 Task: Find the repository "javascript" with the type "Public".
Action: Mouse moved to (1093, 87)
Screenshot: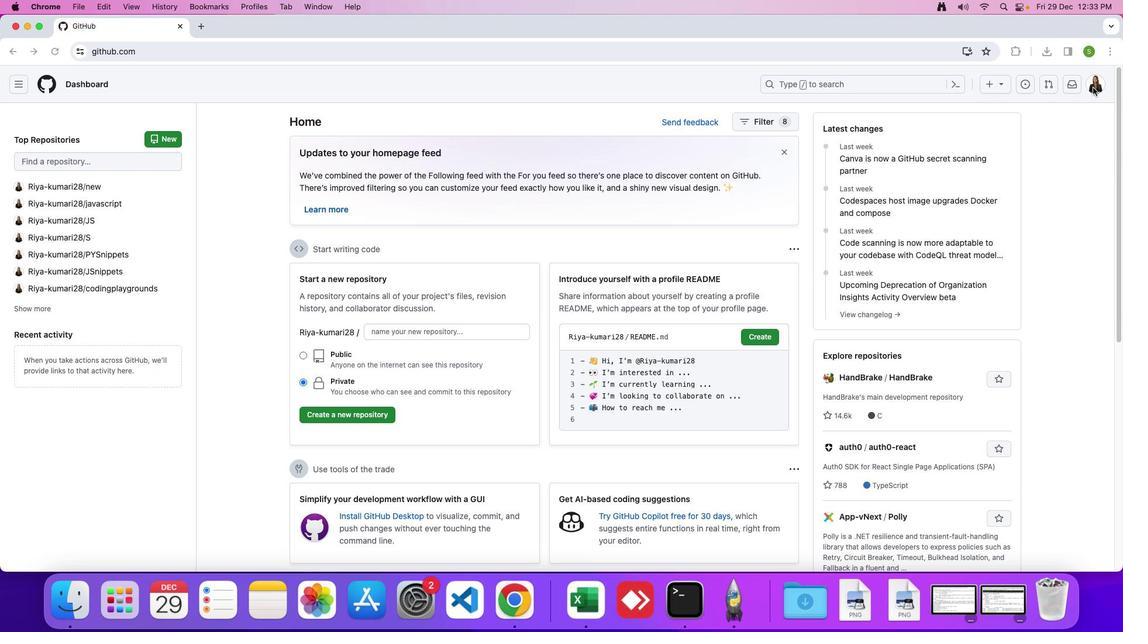
Action: Mouse pressed left at (1093, 87)
Screenshot: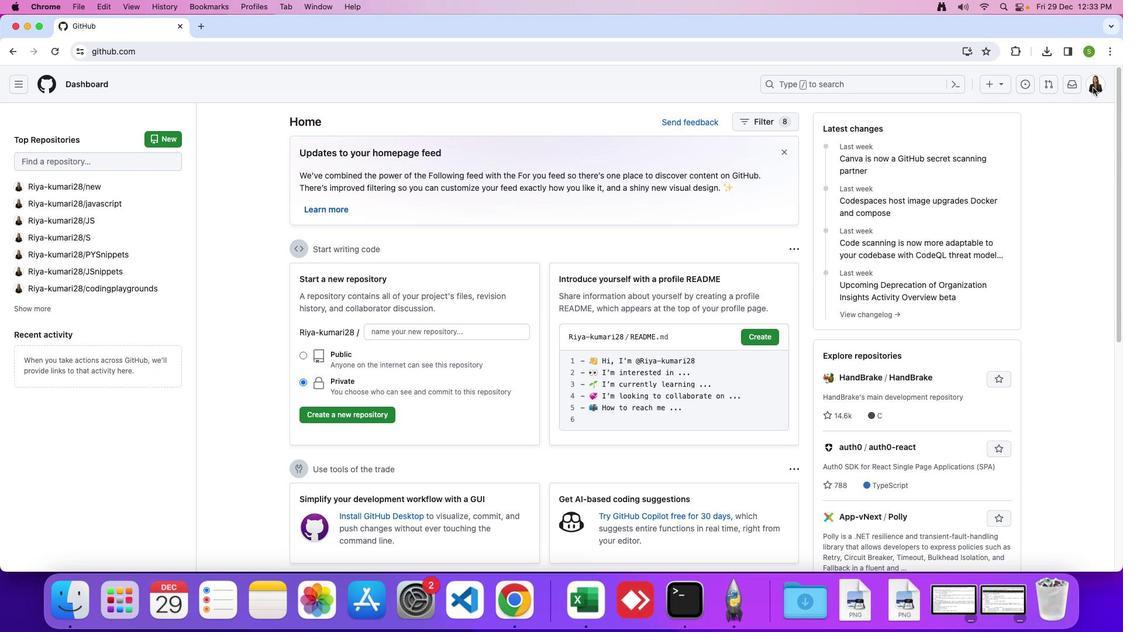 
Action: Mouse moved to (1094, 85)
Screenshot: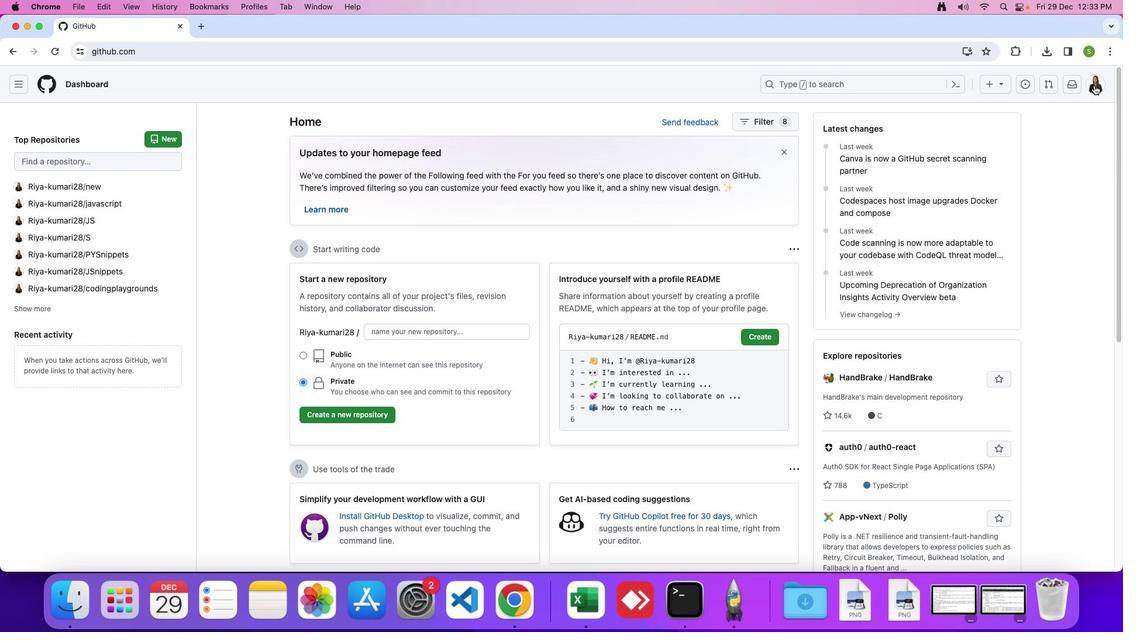 
Action: Mouse pressed left at (1094, 85)
Screenshot: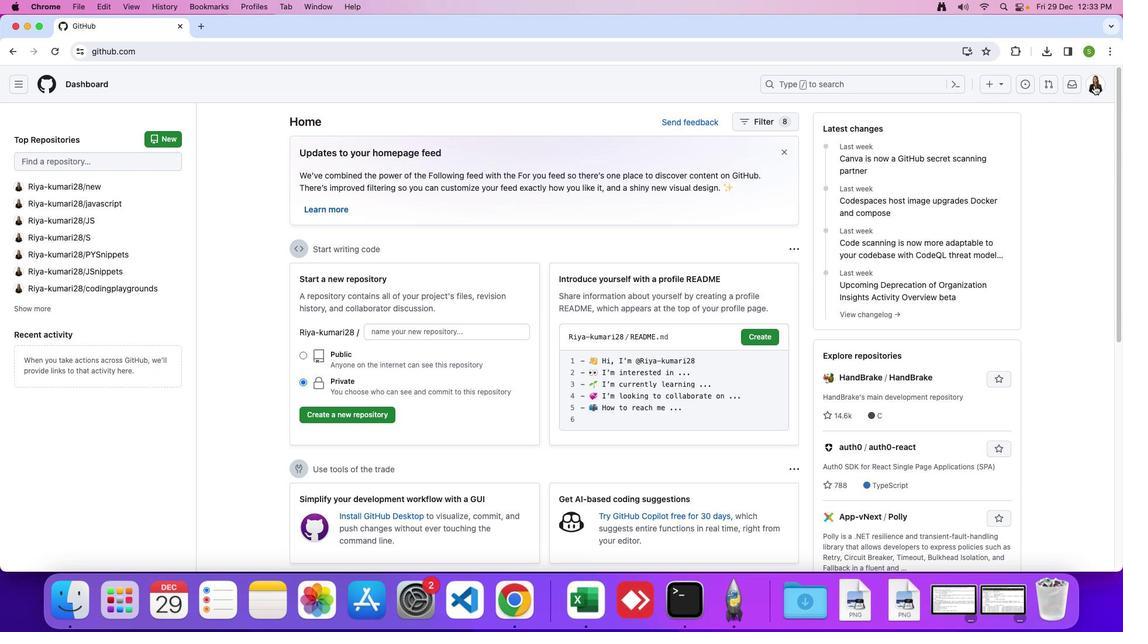 
Action: Mouse moved to (1010, 185)
Screenshot: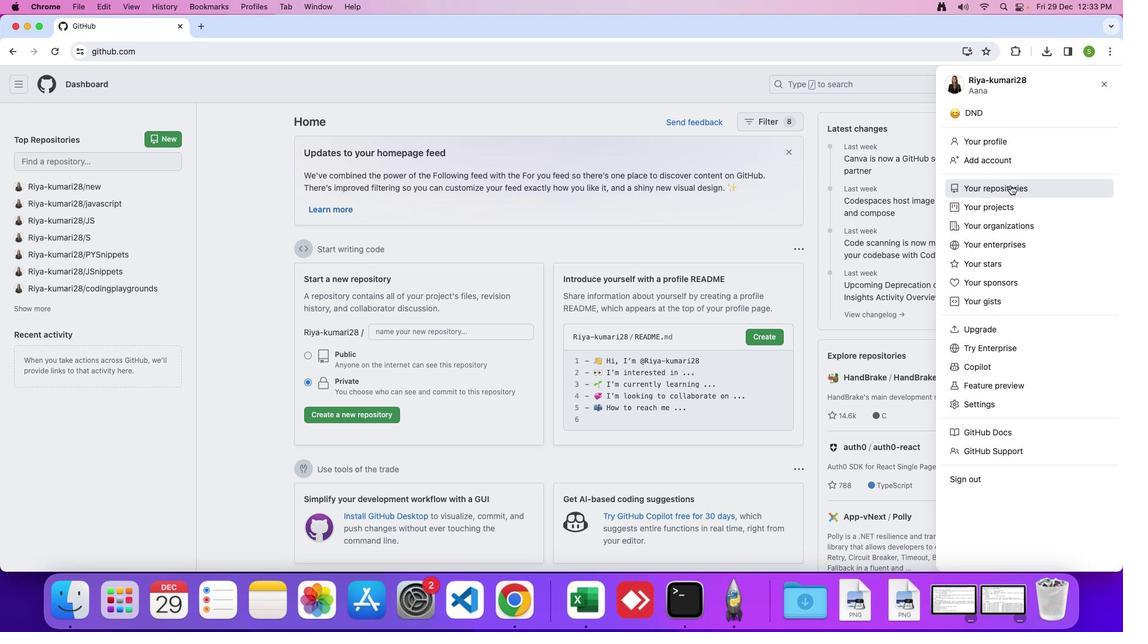 
Action: Mouse pressed left at (1010, 185)
Screenshot: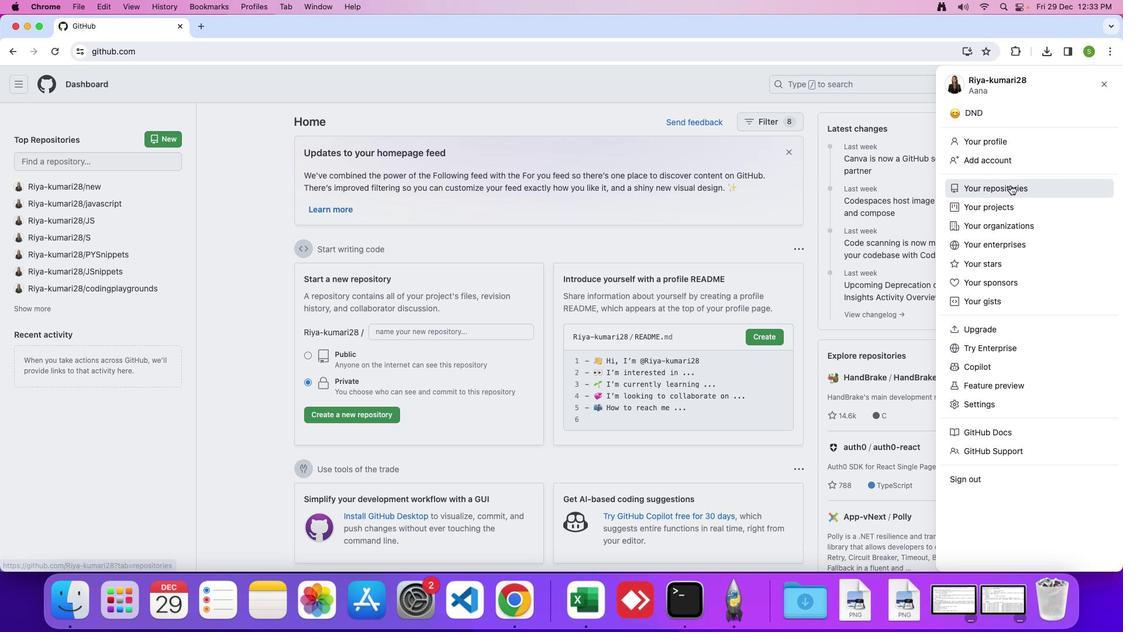 
Action: Mouse moved to (582, 146)
Screenshot: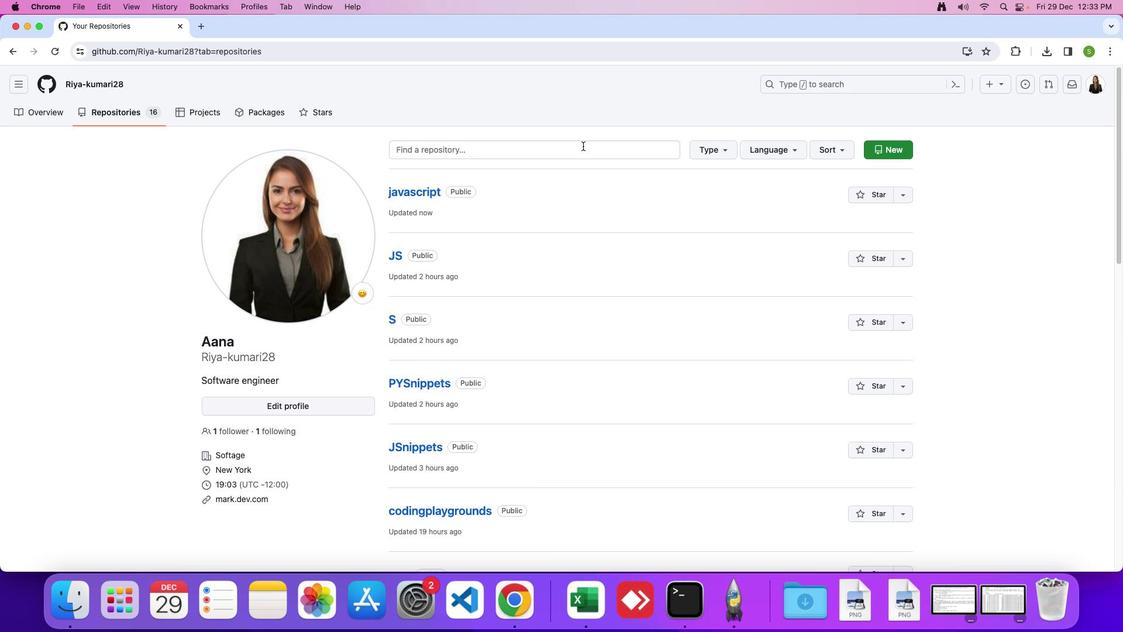 
Action: Mouse pressed left at (582, 146)
Screenshot: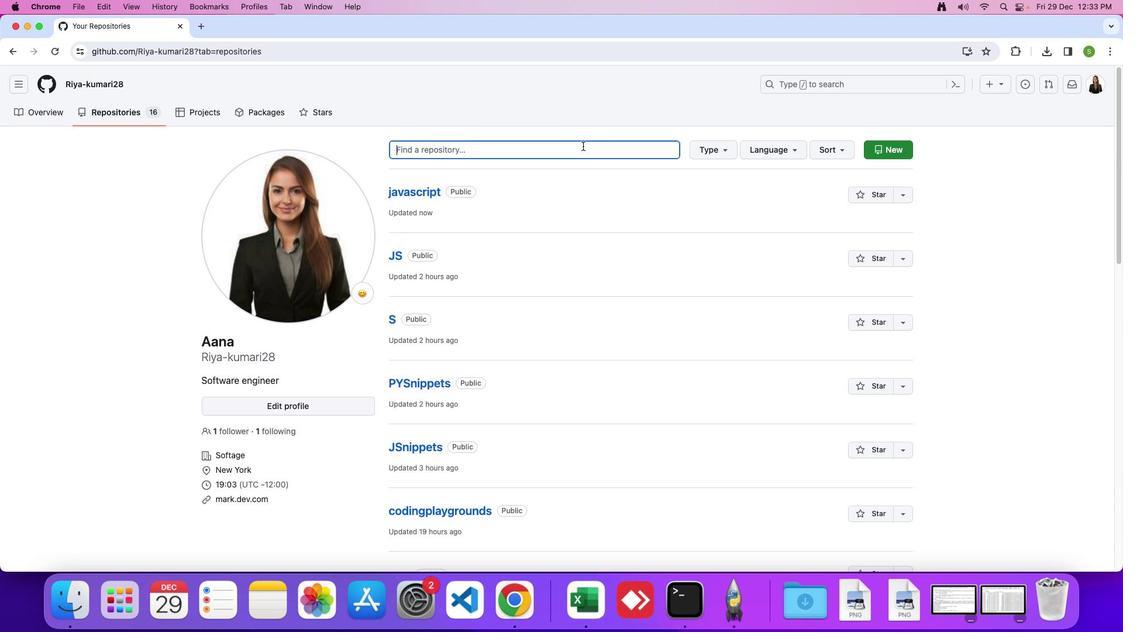 
Action: Mouse moved to (582, 146)
Screenshot: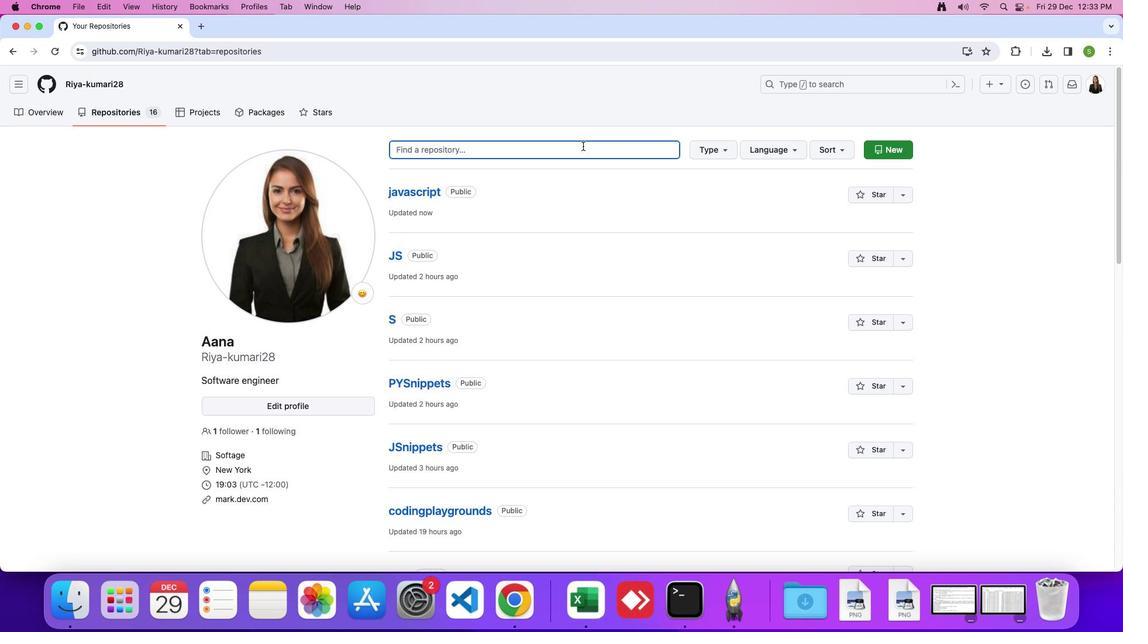 
Action: Key pressed 'J'Key.caps_lock'a''v''s''c''r''i''p''t'
Screenshot: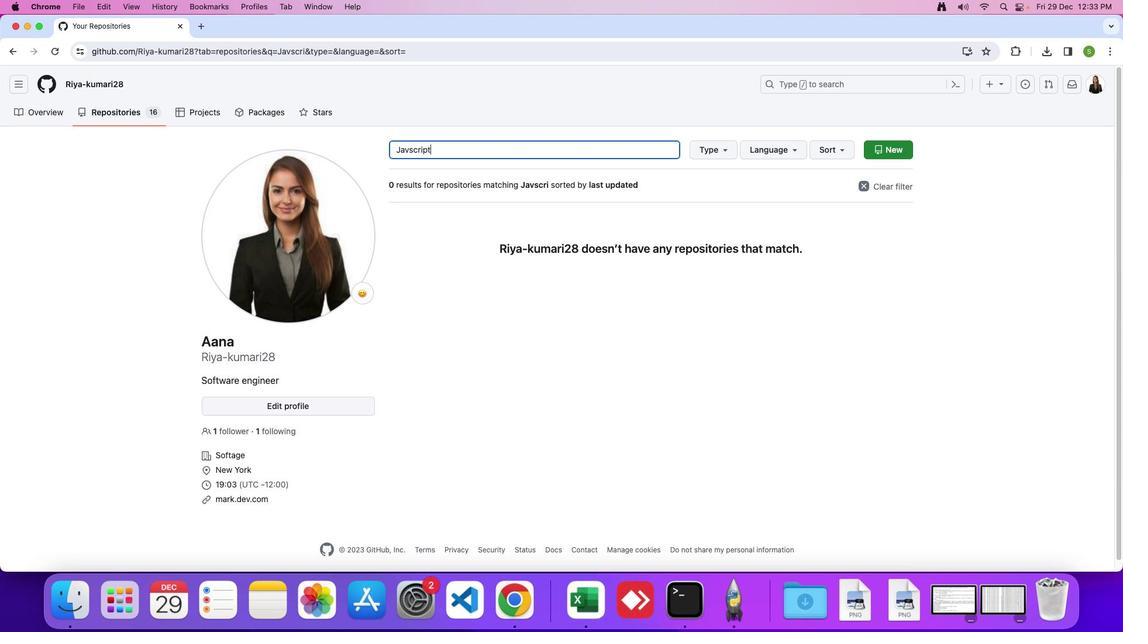 
Action: Mouse moved to (401, 148)
Screenshot: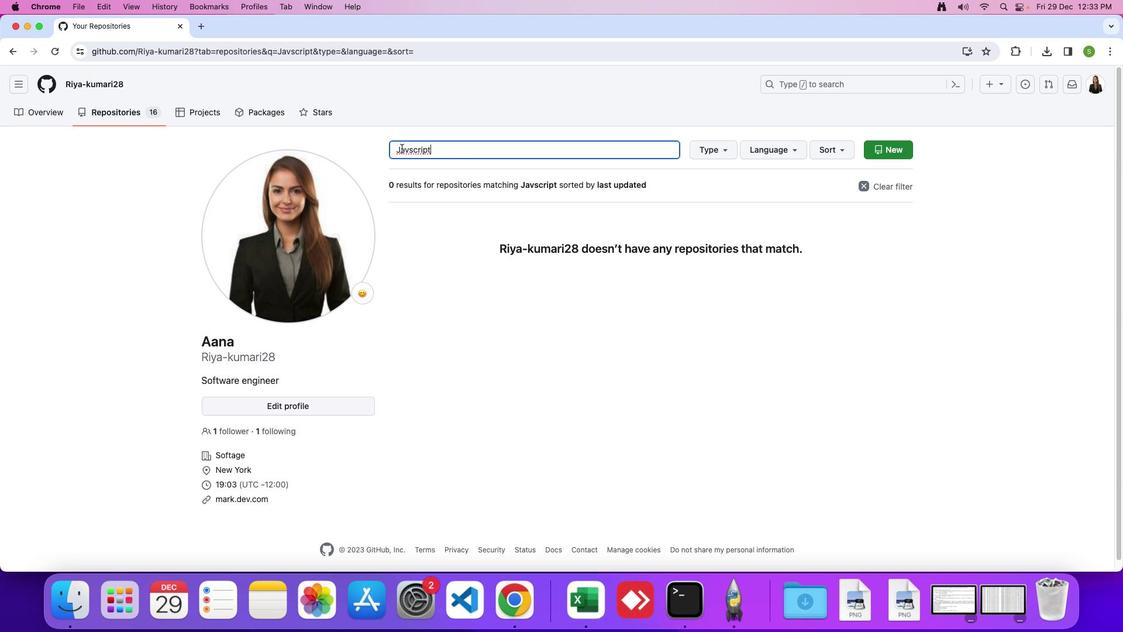 
Action: Mouse pressed left at (401, 148)
Screenshot: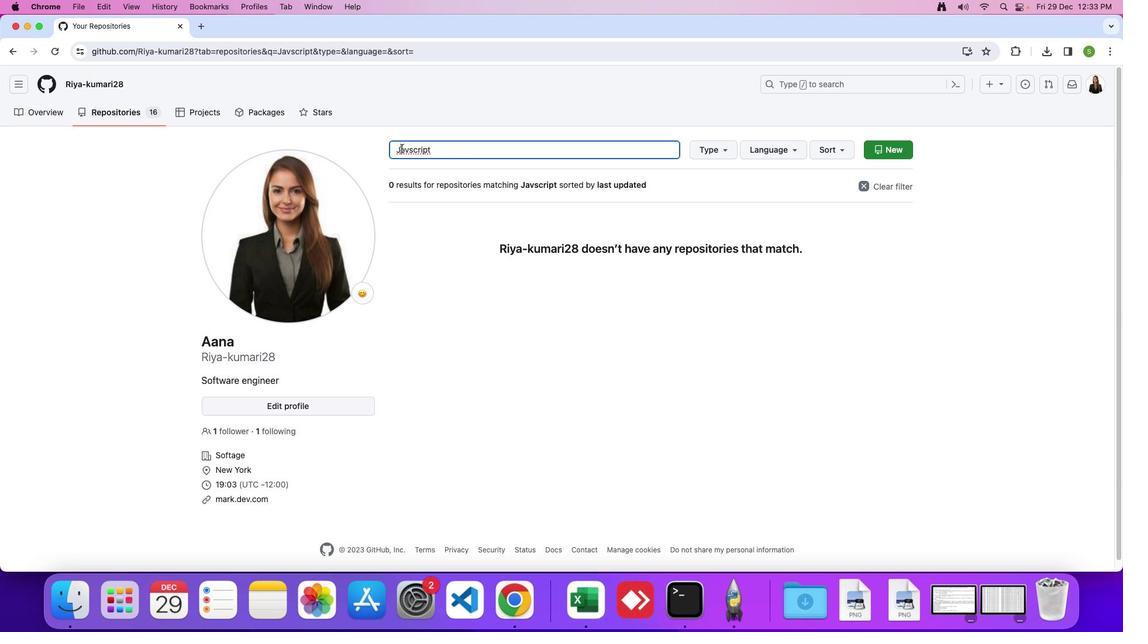 
Action: Mouse moved to (452, 156)
Screenshot: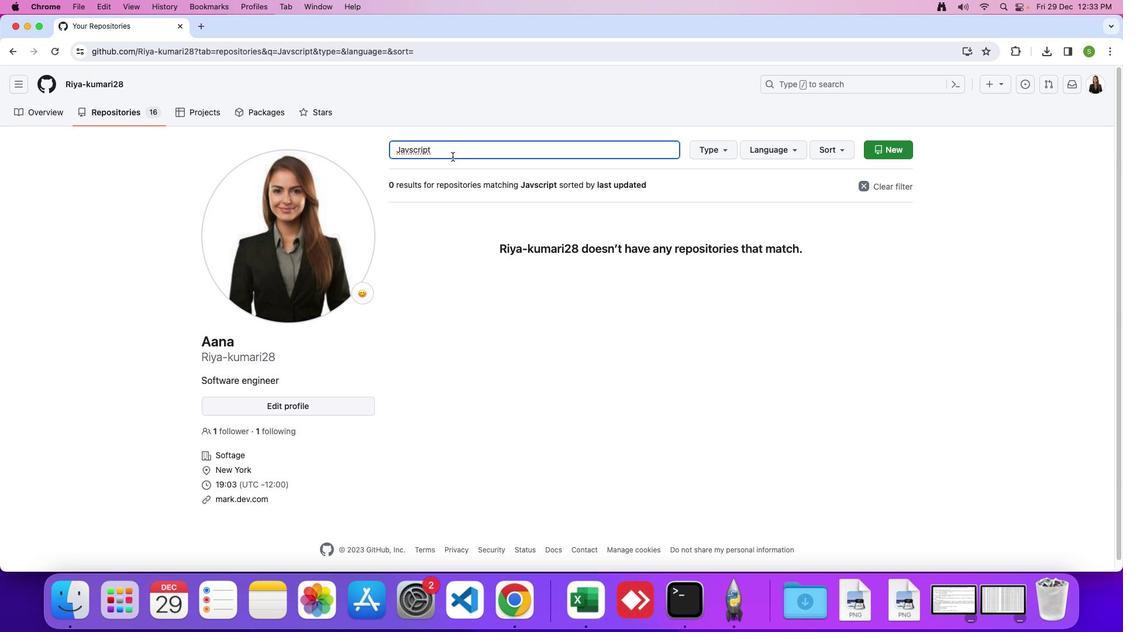 
Action: Key pressed Key.backspace
Screenshot: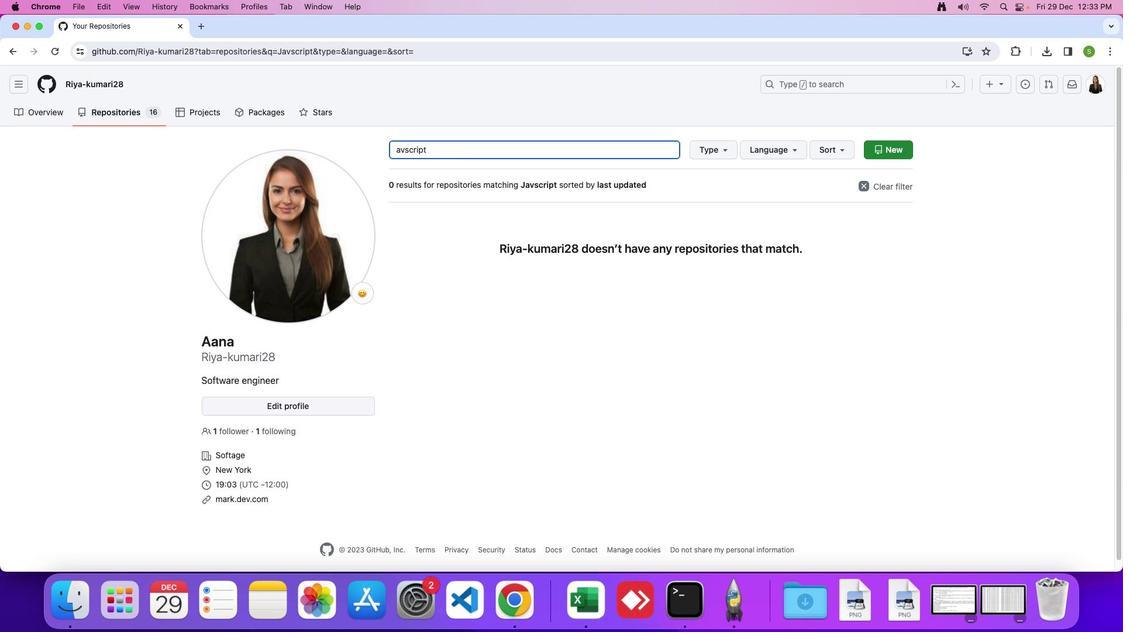 
Action: Mouse moved to (453, 156)
Screenshot: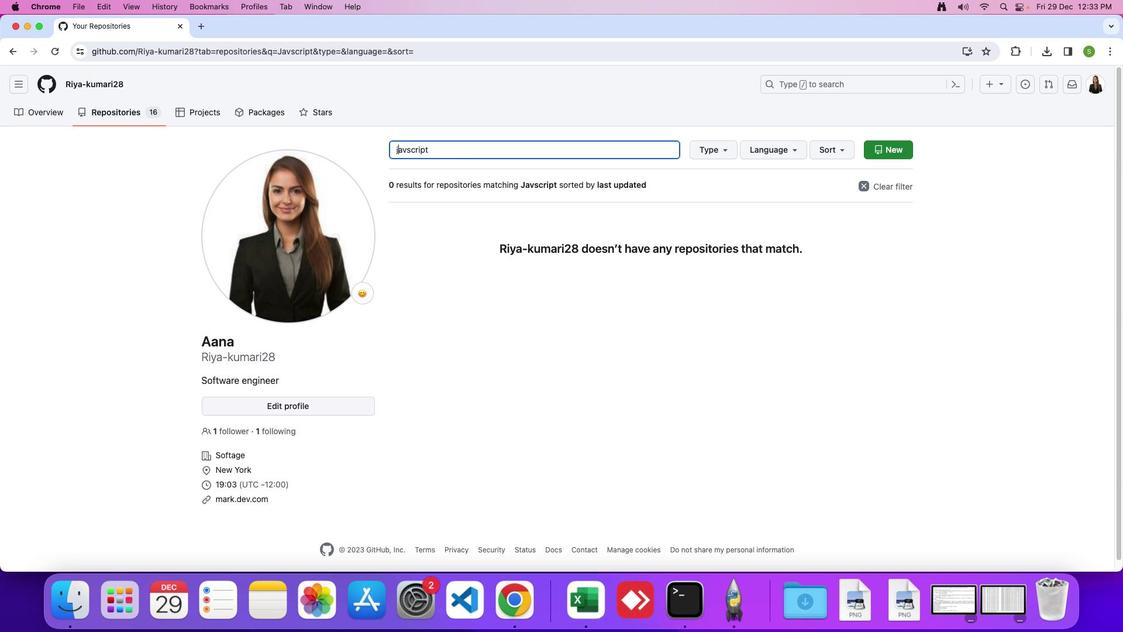 
Action: Key pressed 'j'
Screenshot: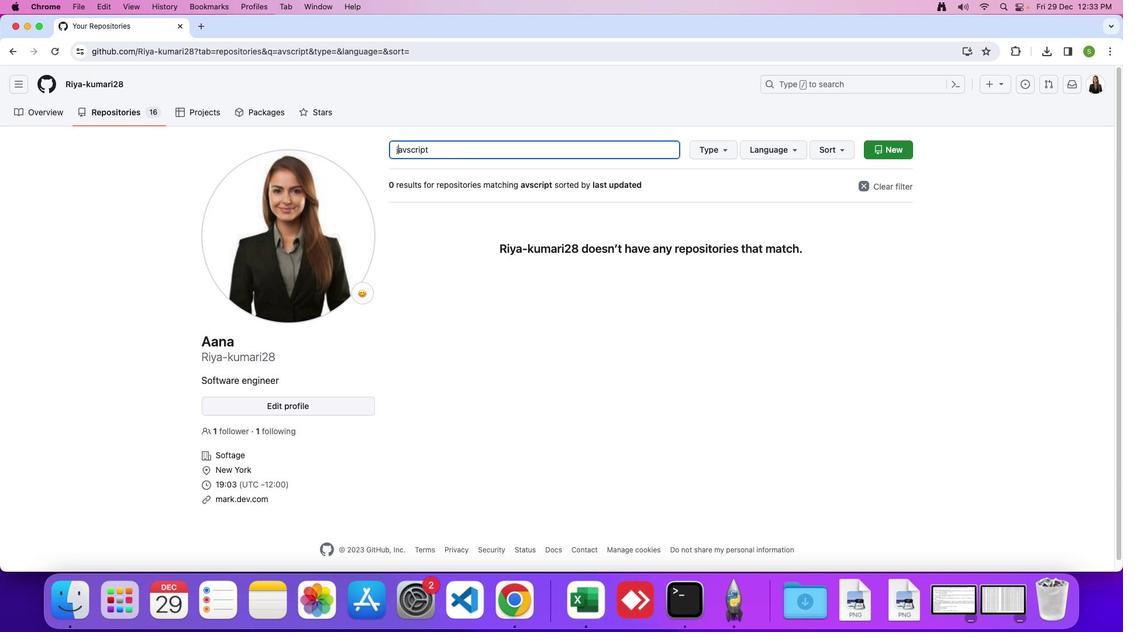 
Action: Mouse moved to (462, 151)
Screenshot: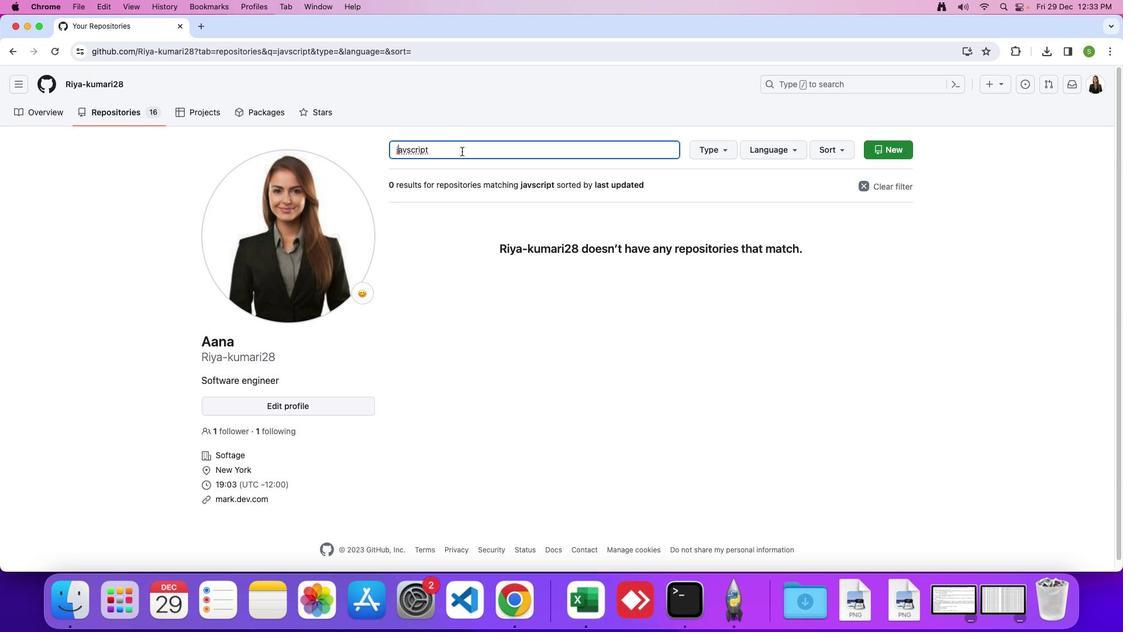 
Action: Mouse pressed left at (462, 151)
Screenshot: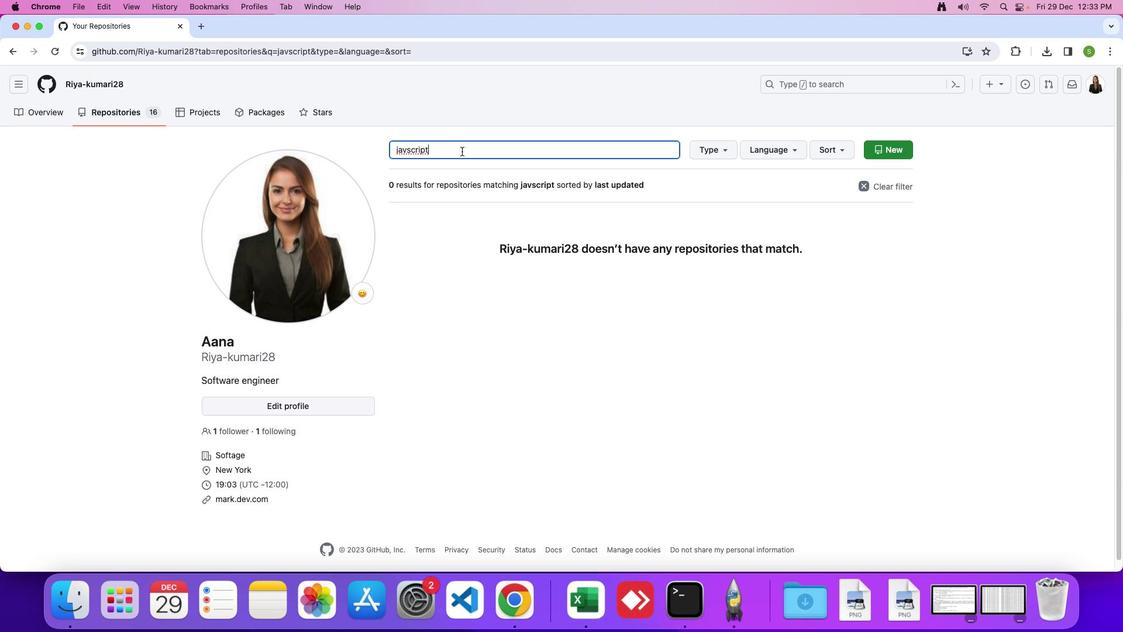 
Action: Mouse moved to (723, 152)
Screenshot: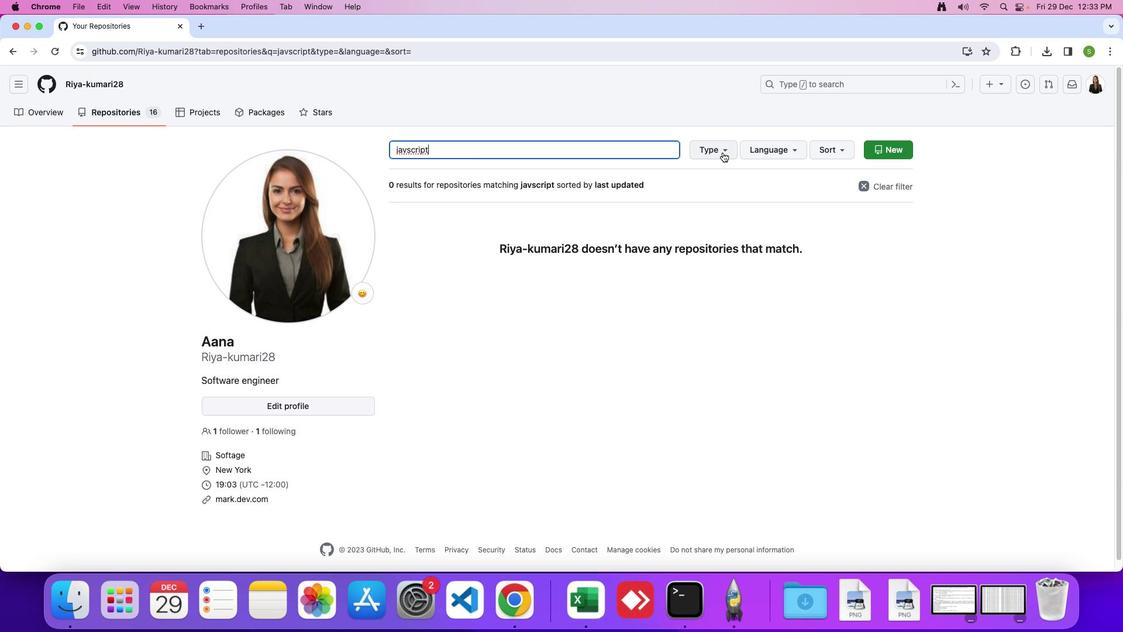 
Action: Mouse pressed left at (723, 152)
Screenshot: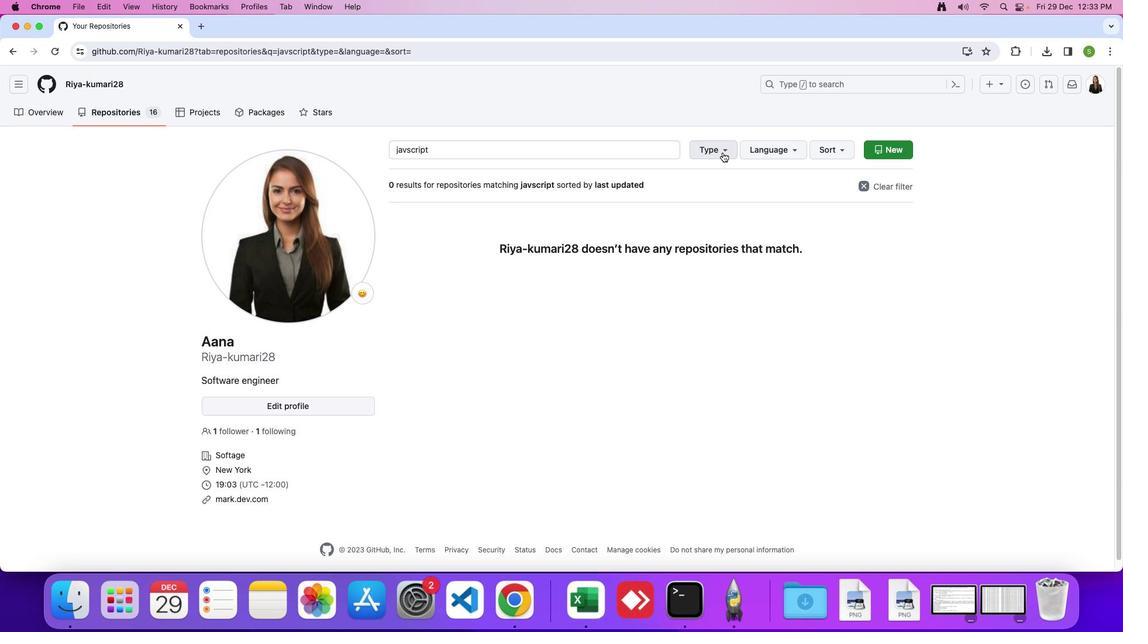 
Action: Mouse moved to (663, 207)
Screenshot: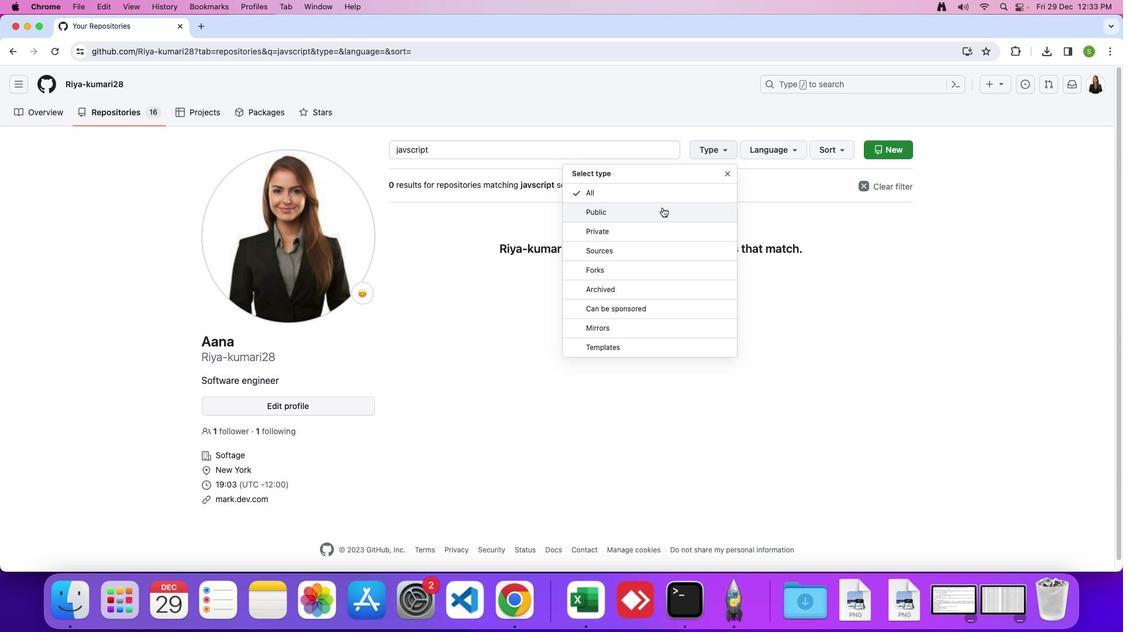 
Action: Mouse pressed left at (663, 207)
Screenshot: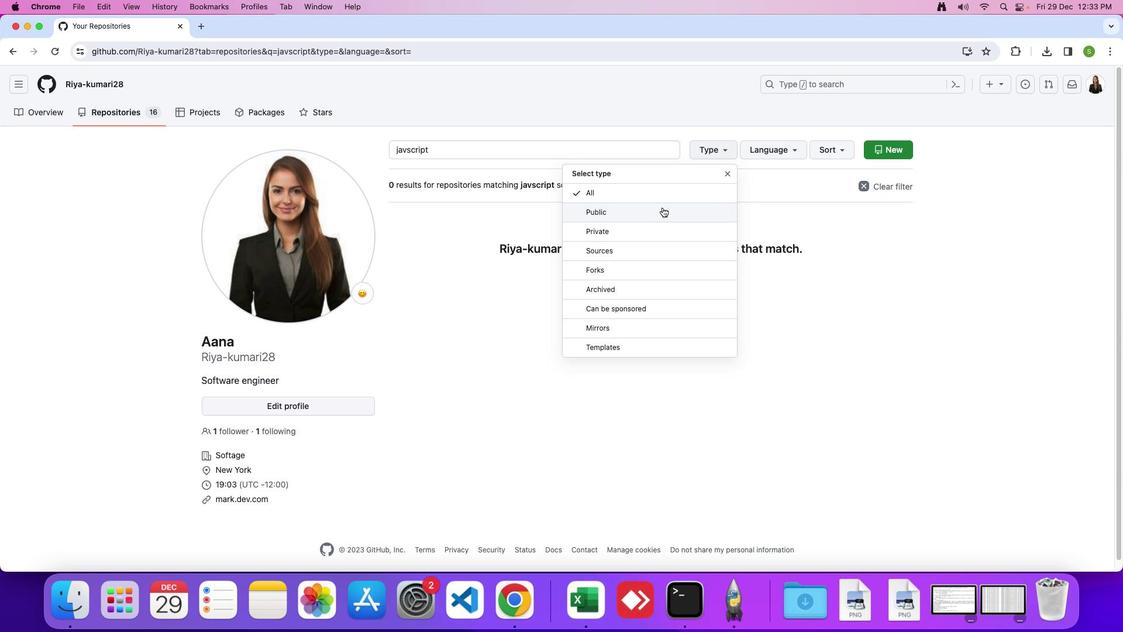 
